 Task: Sort the products in the category "Dish Soap" by unit price (low first).
Action: Mouse moved to (919, 338)
Screenshot: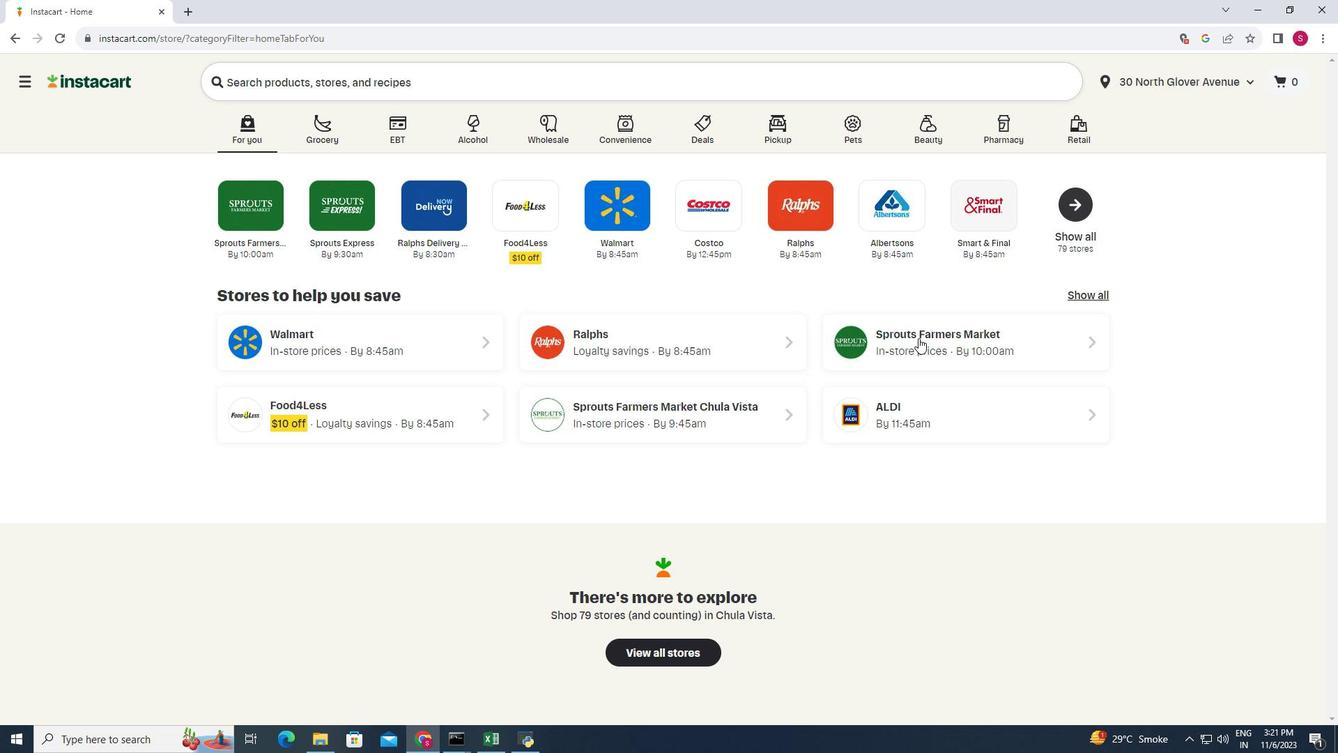 
Action: Mouse pressed left at (919, 338)
Screenshot: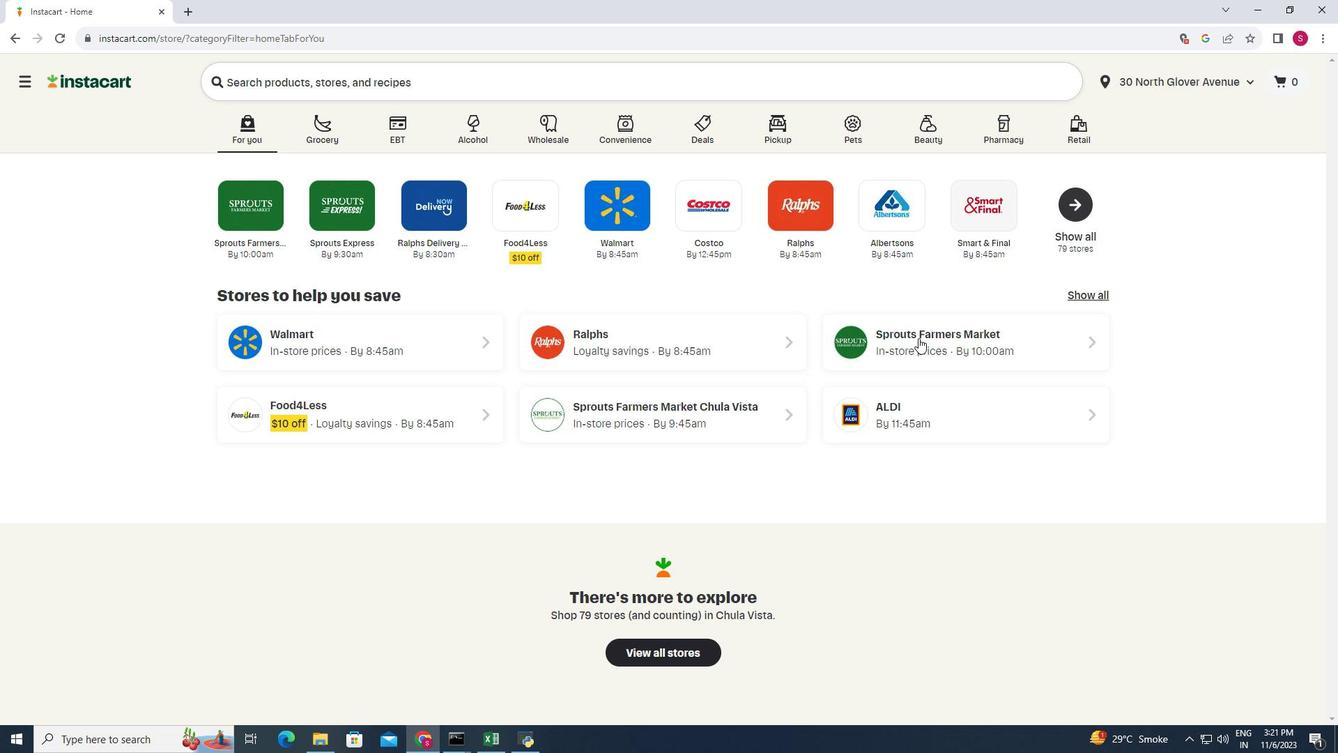 
Action: Mouse moved to (64, 511)
Screenshot: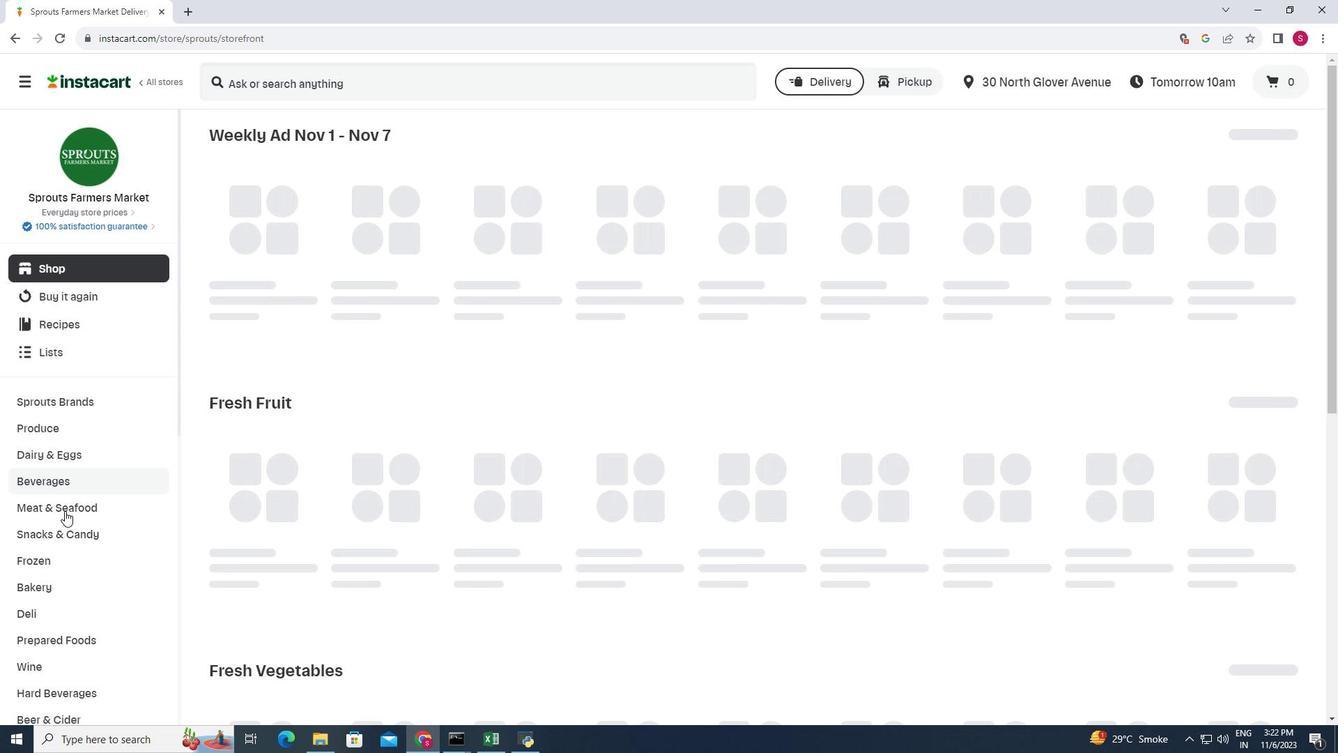 
Action: Mouse scrolled (64, 510) with delta (0, 0)
Screenshot: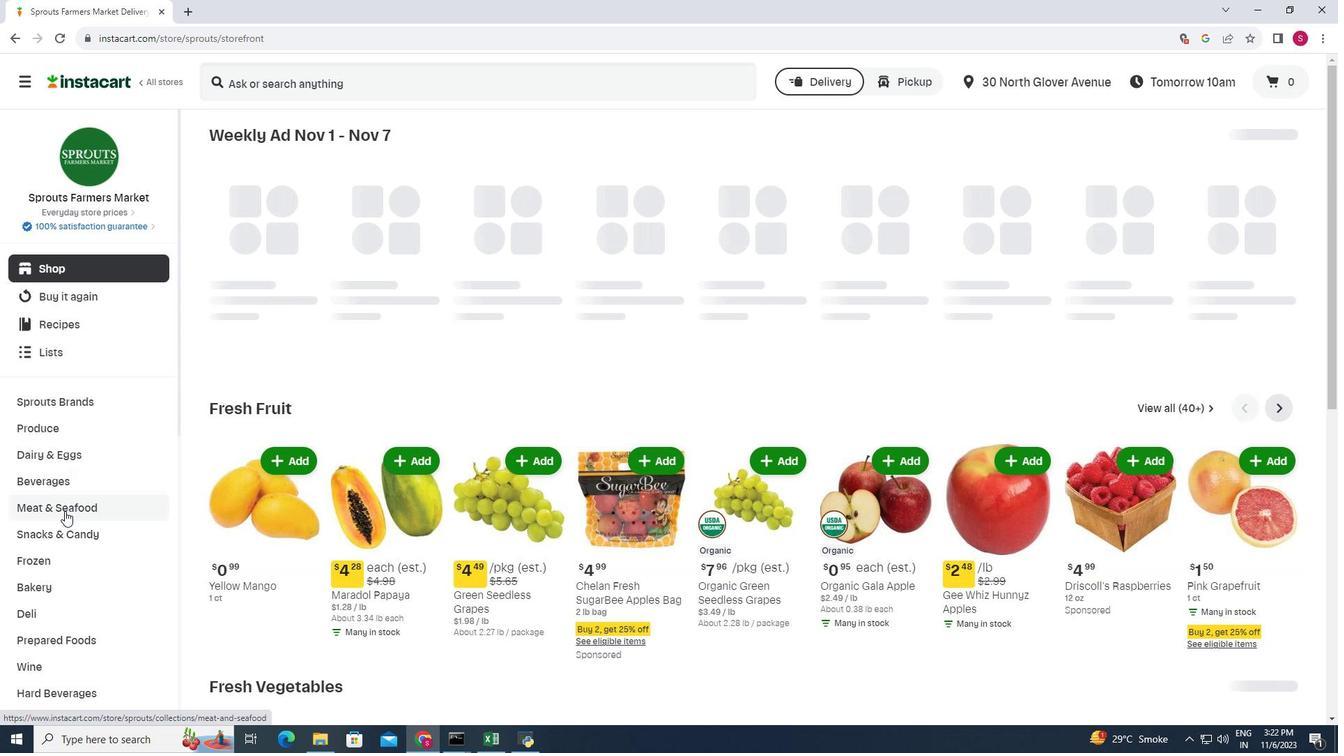 
Action: Mouse scrolled (64, 510) with delta (0, 0)
Screenshot: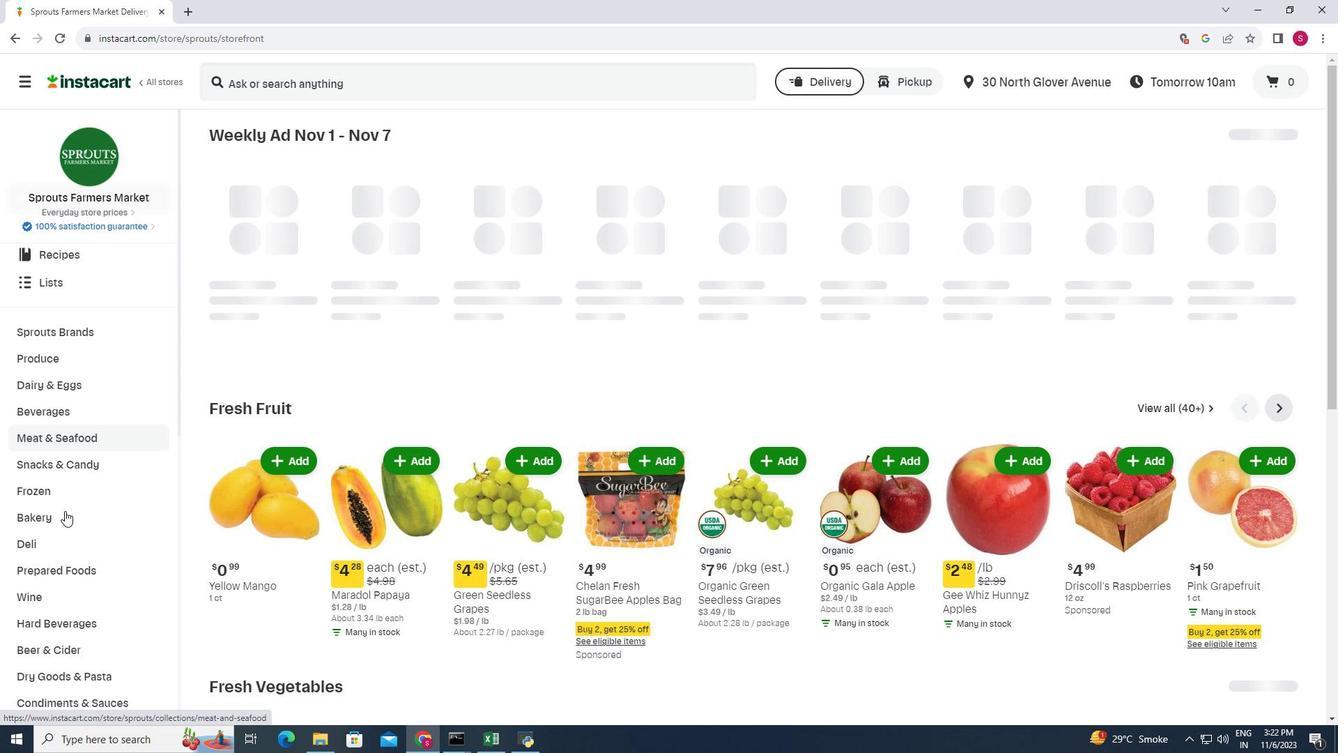 
Action: Mouse scrolled (64, 510) with delta (0, 0)
Screenshot: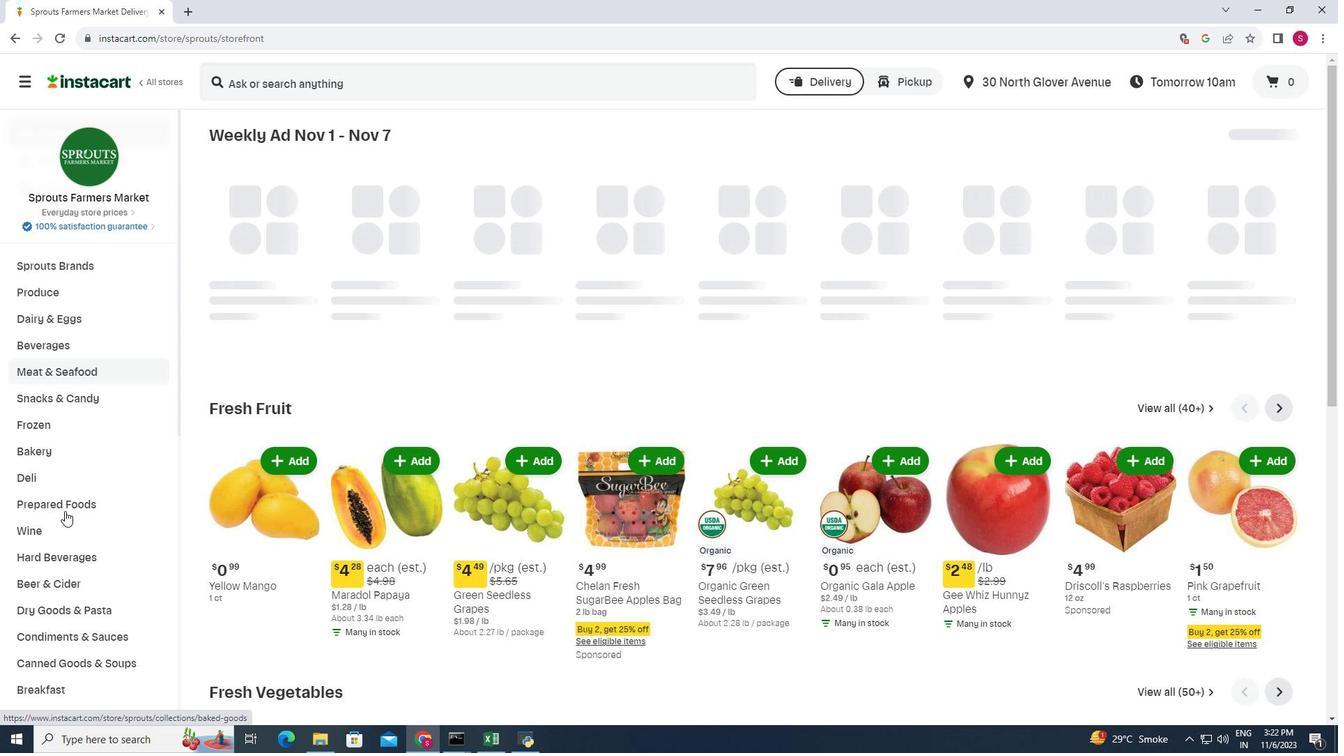 
Action: Mouse scrolled (64, 510) with delta (0, 0)
Screenshot: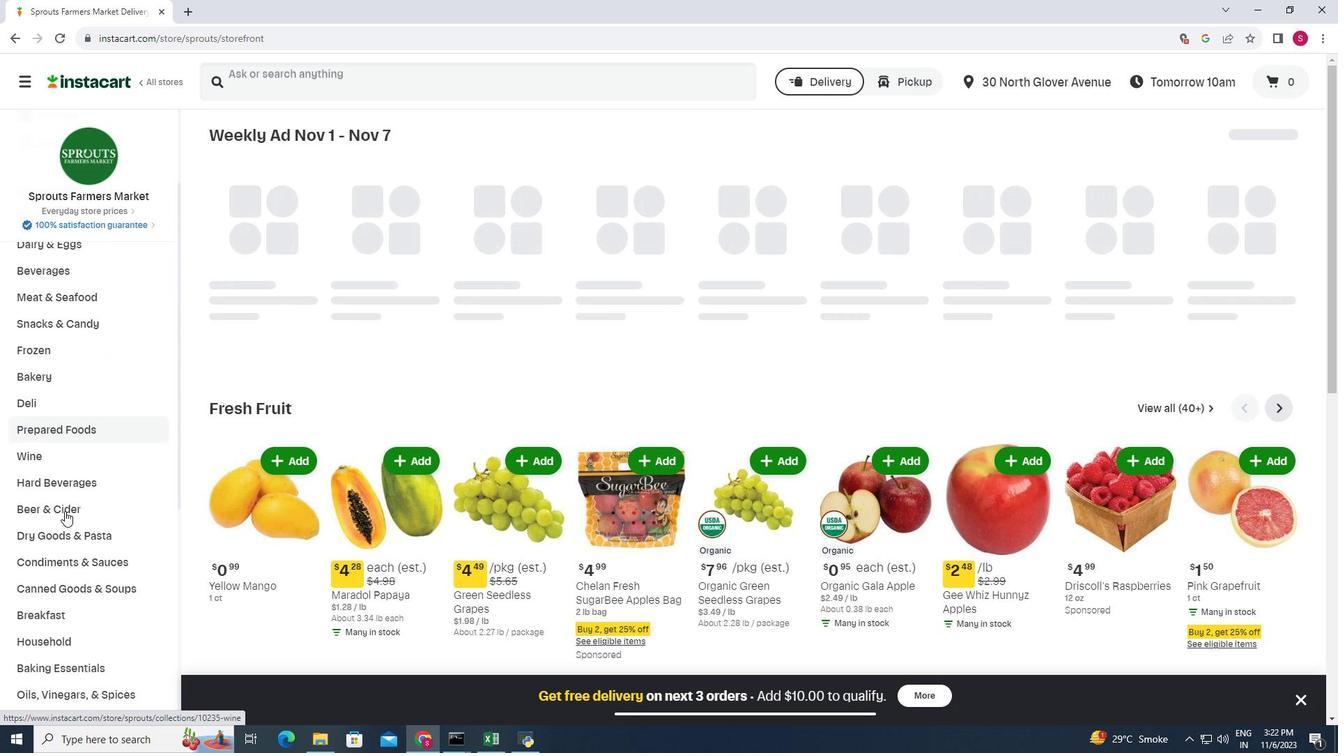 
Action: Mouse scrolled (64, 510) with delta (0, 0)
Screenshot: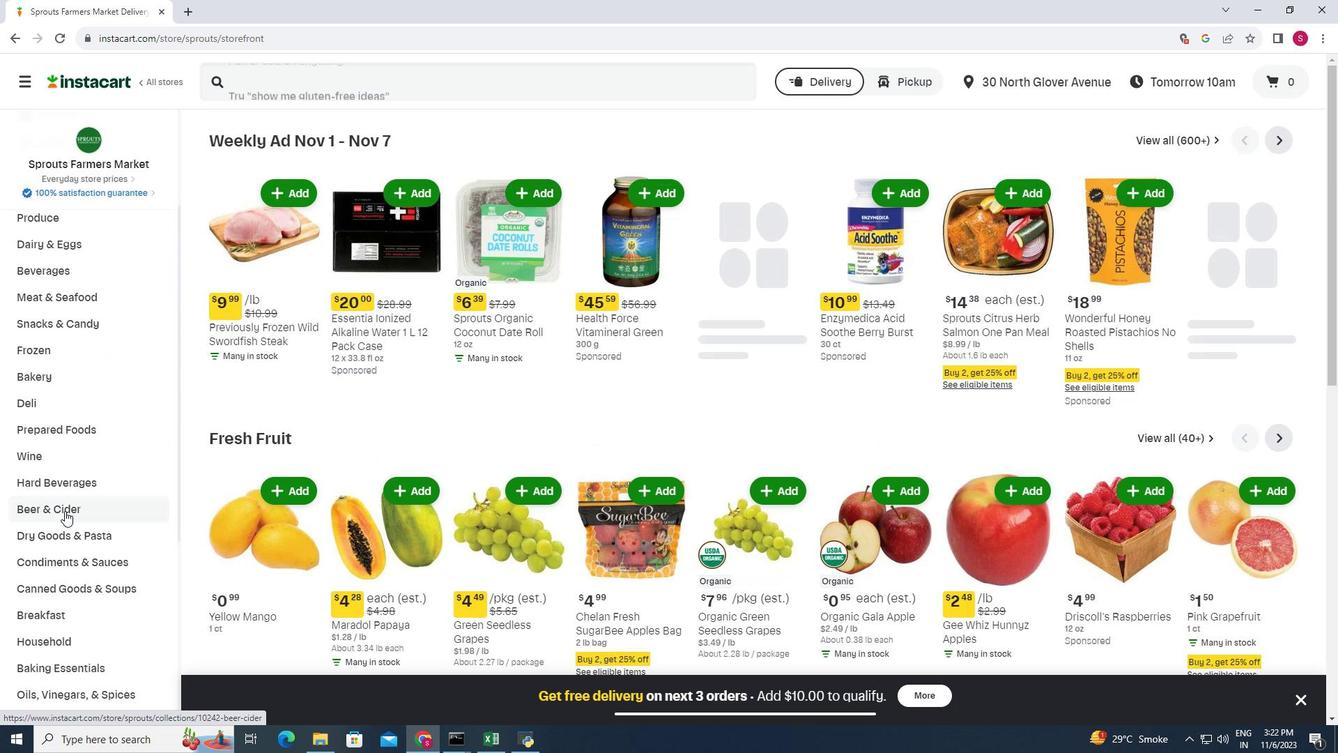 
Action: Mouse moved to (76, 568)
Screenshot: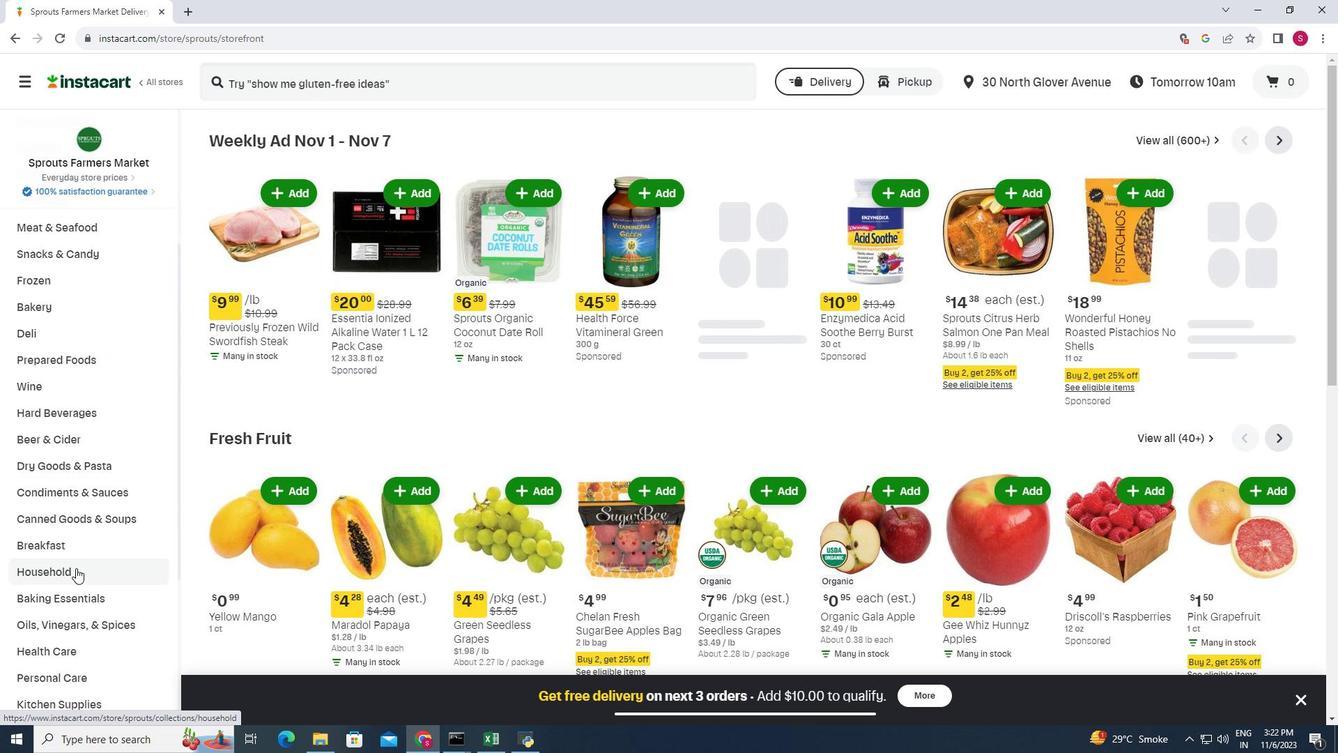 
Action: Mouse pressed left at (76, 568)
Screenshot: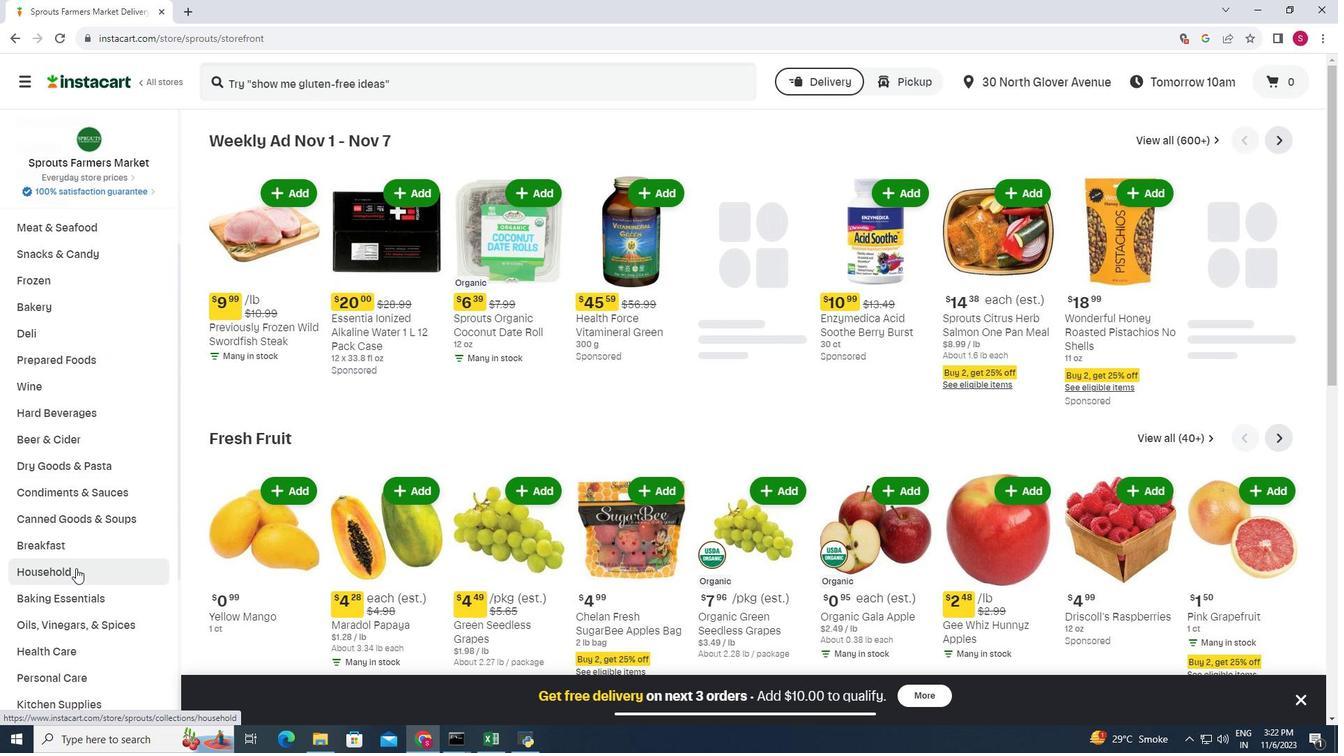 
Action: Mouse moved to (421, 182)
Screenshot: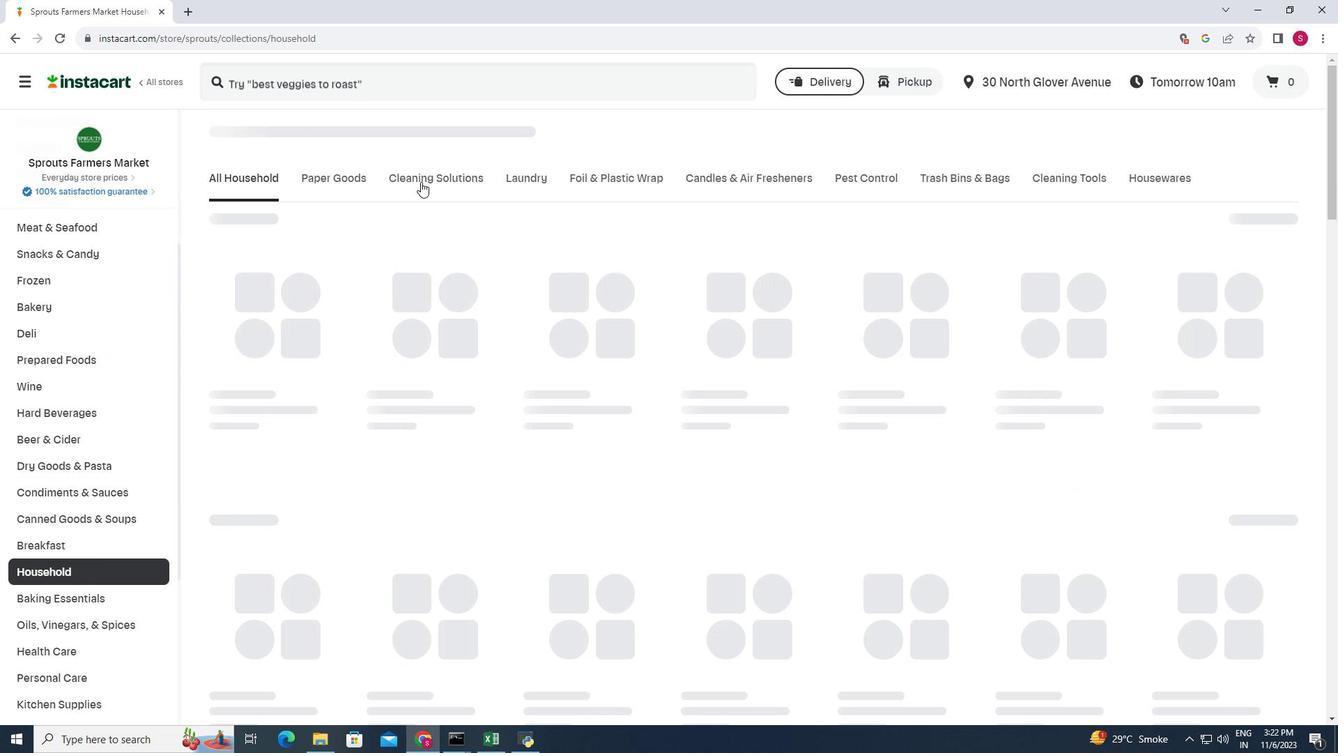 
Action: Mouse pressed left at (421, 182)
Screenshot: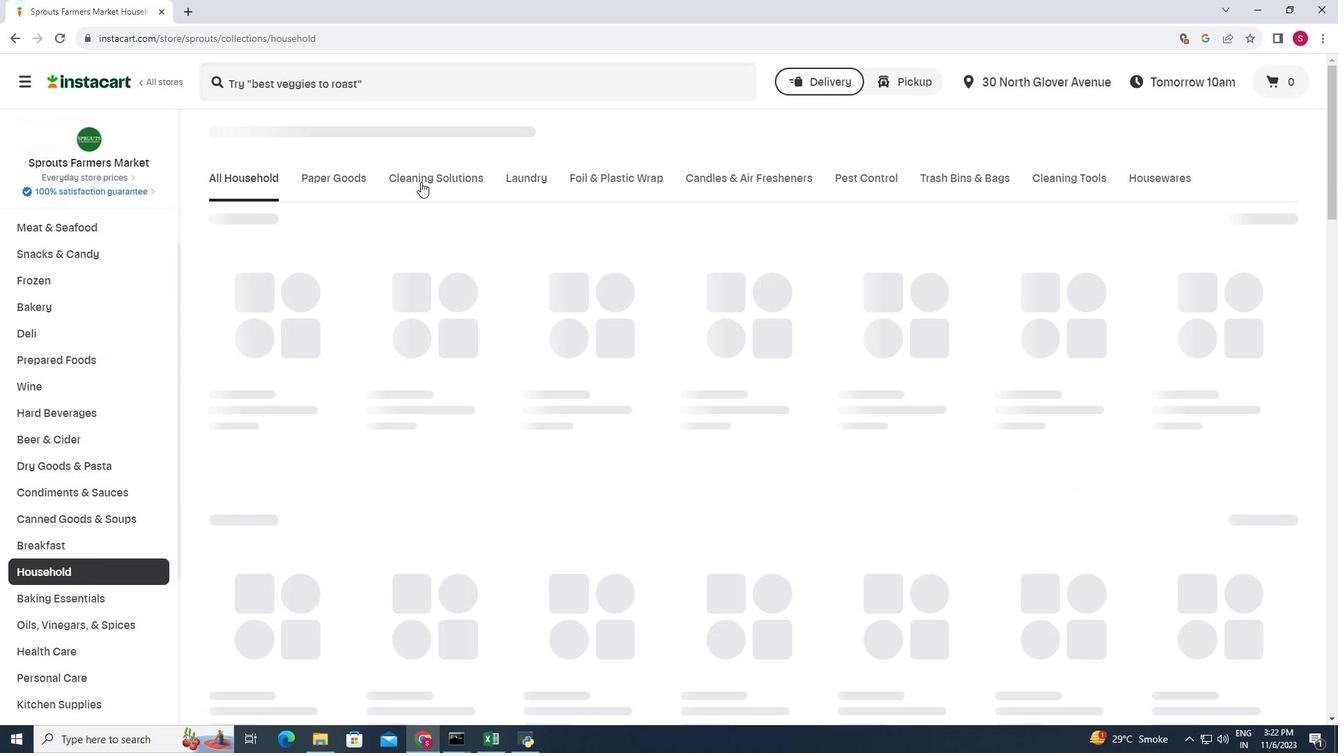 
Action: Mouse moved to (511, 237)
Screenshot: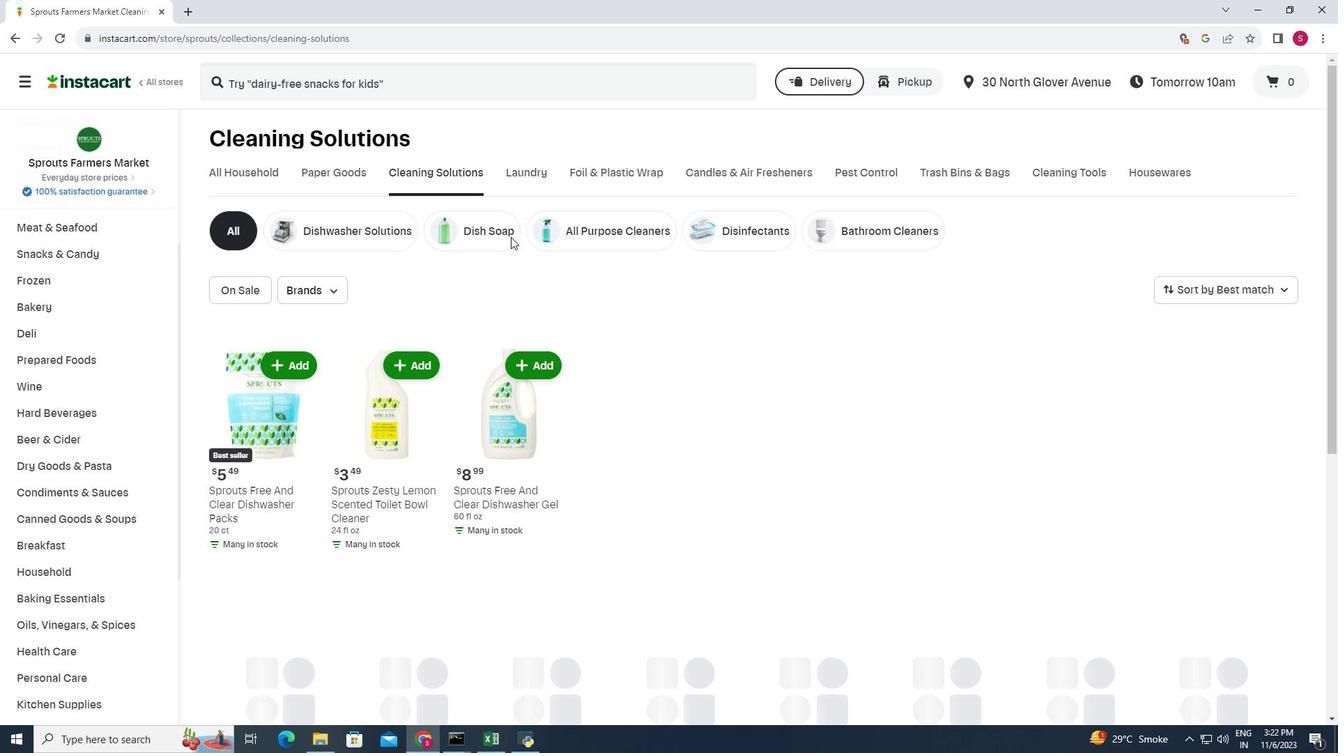 
Action: Mouse pressed left at (511, 237)
Screenshot: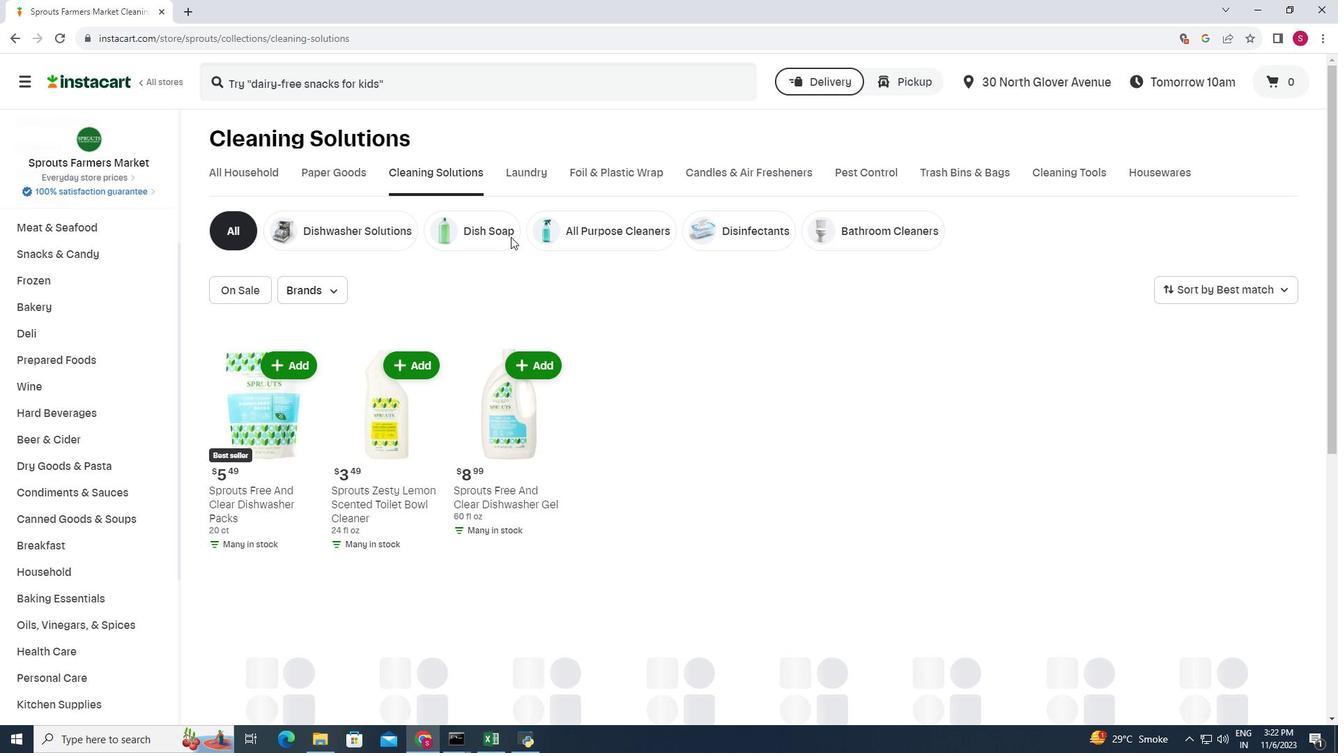 
Action: Mouse moved to (1299, 283)
Screenshot: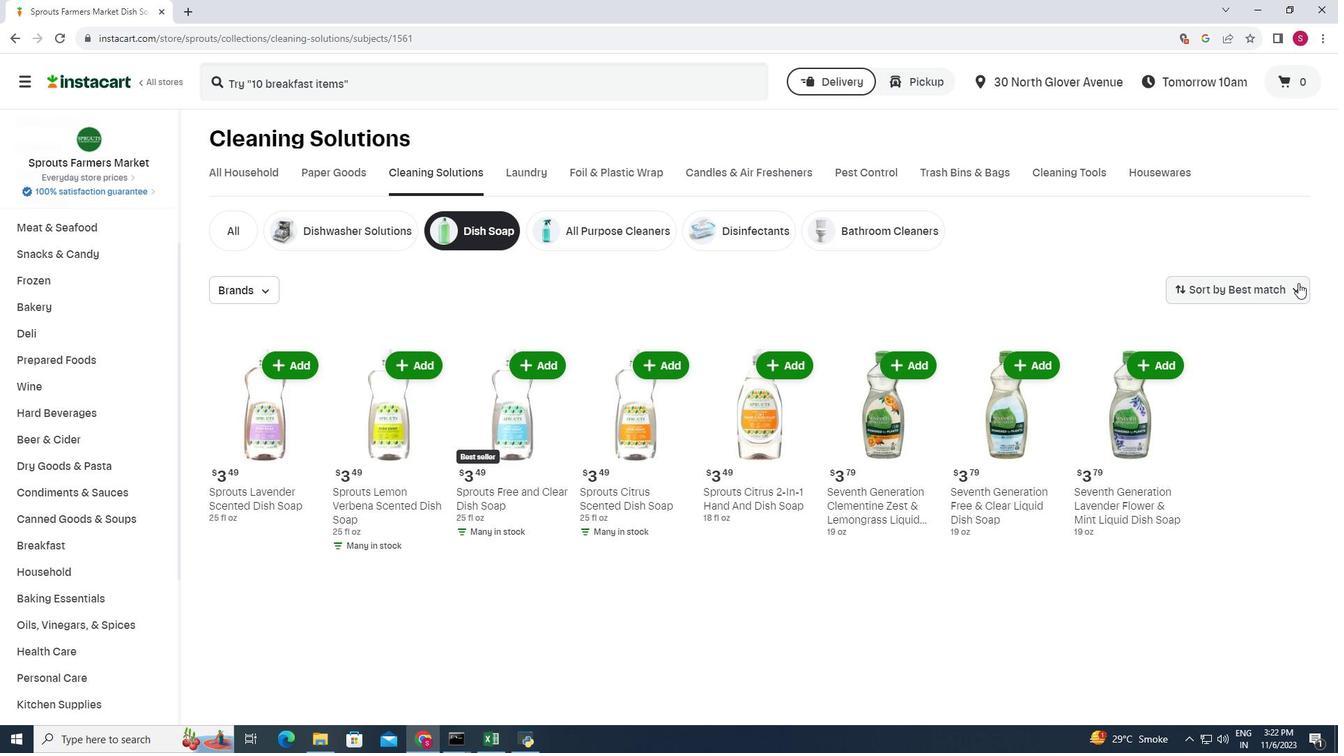 
Action: Mouse pressed left at (1299, 283)
Screenshot: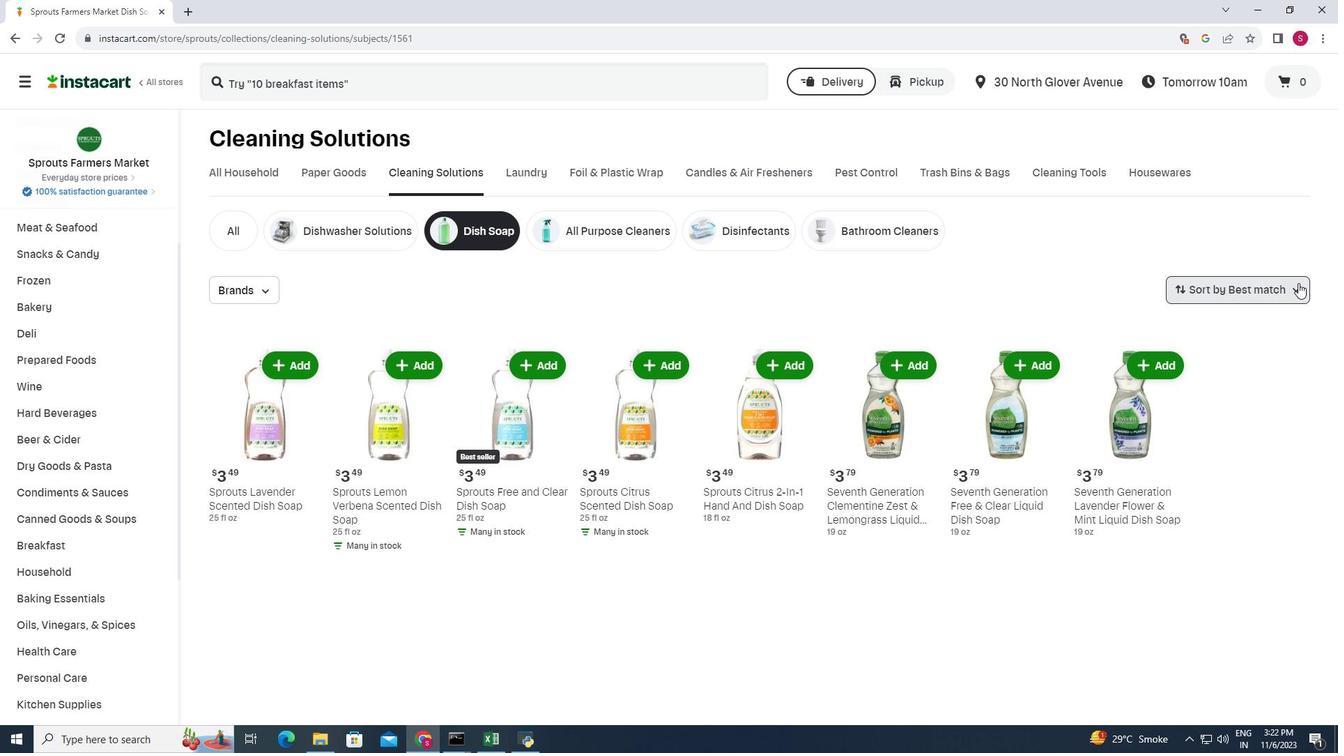 
Action: Mouse moved to (1268, 409)
Screenshot: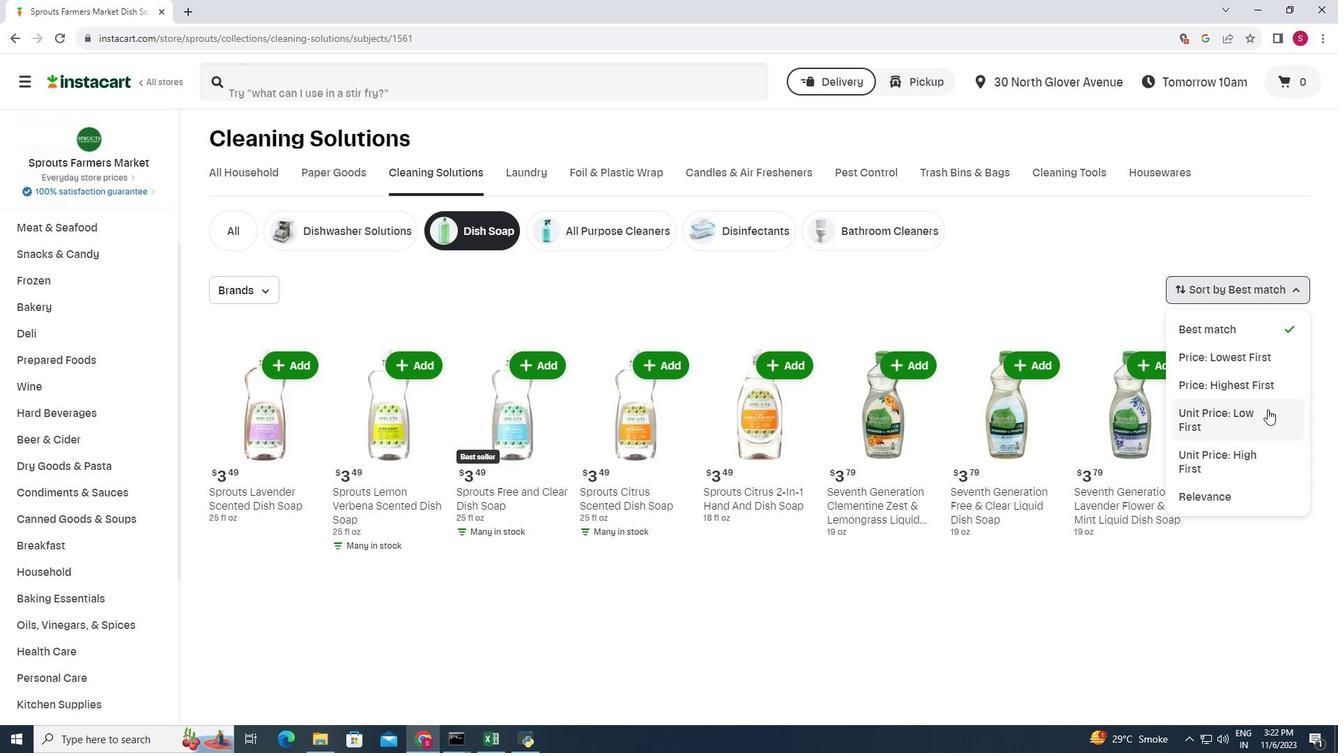 
Action: Mouse pressed left at (1268, 409)
Screenshot: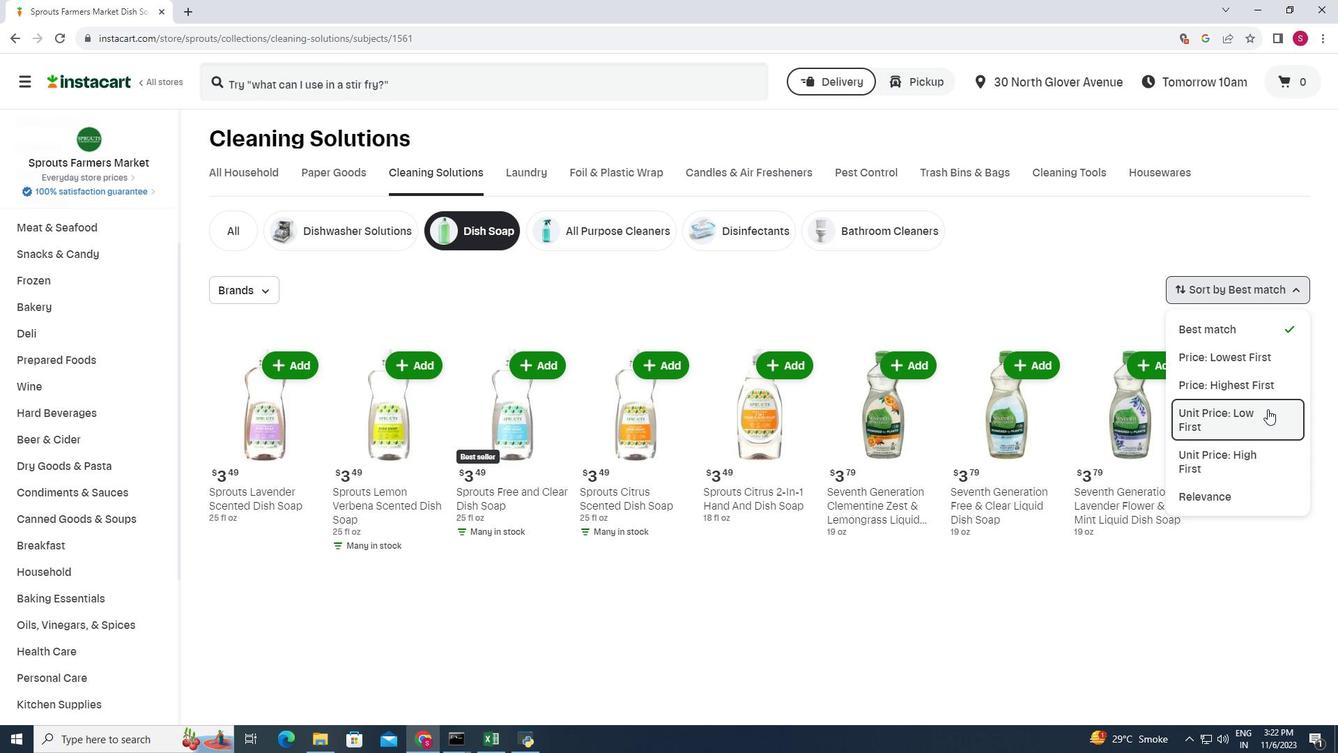 
Action: Mouse moved to (1019, 317)
Screenshot: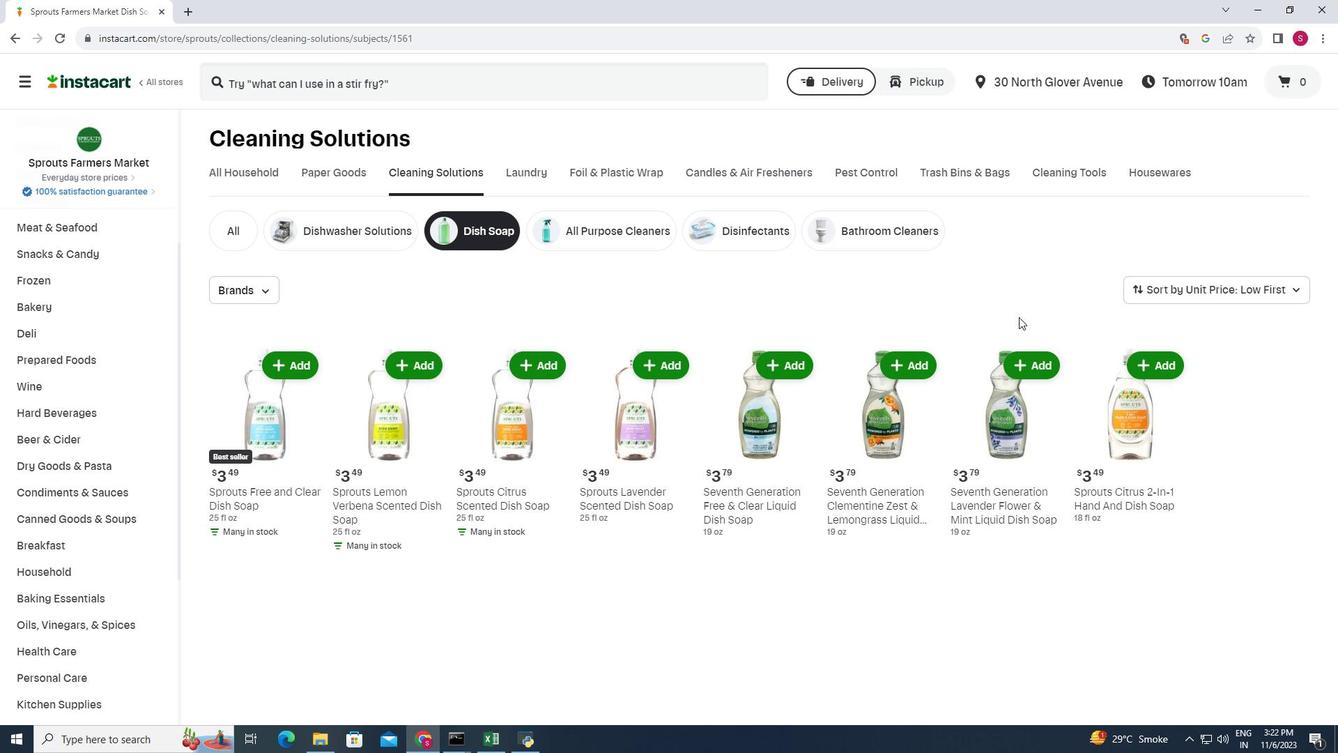 
Action: Mouse scrolled (1019, 316) with delta (0, 0)
Screenshot: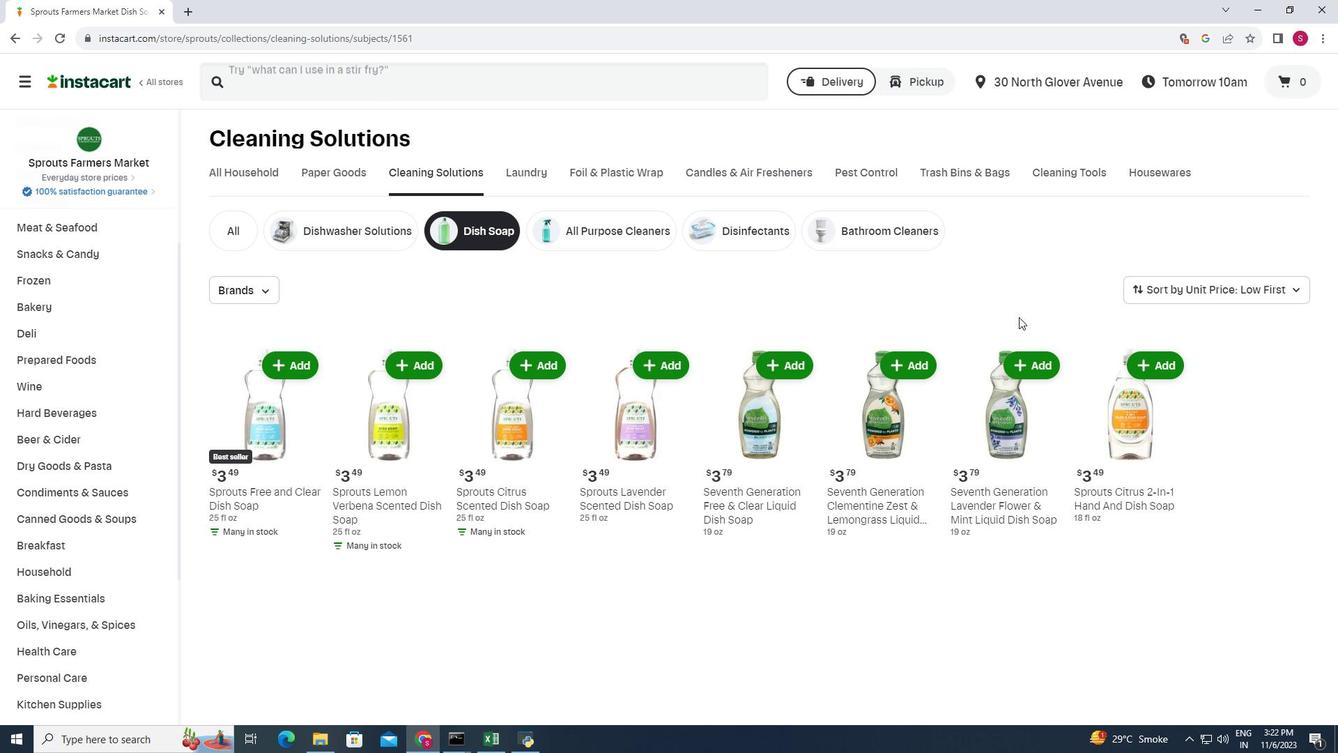 
Action: Mouse scrolled (1019, 316) with delta (0, 0)
Screenshot: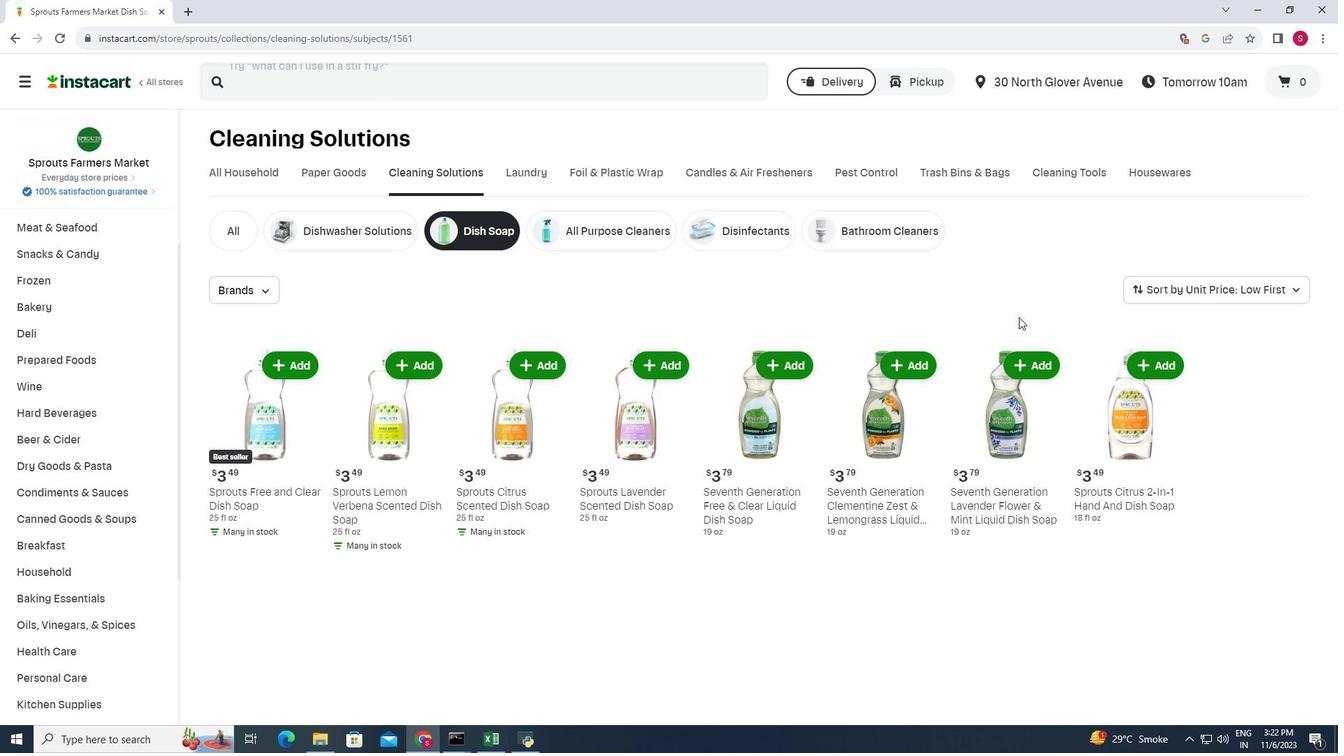 
Action: Mouse moved to (1019, 317)
Screenshot: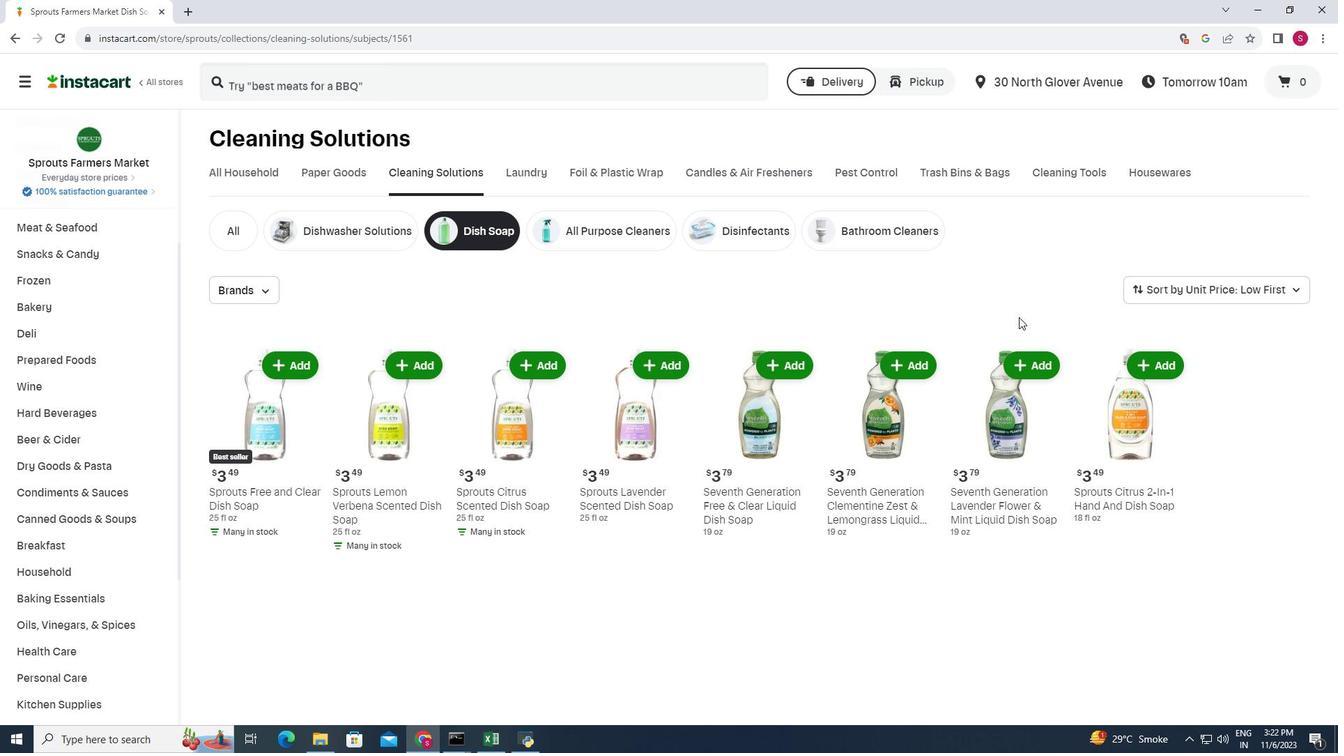 
